 Task: Mention Aakash in the description.
Action: Mouse pressed left at (801, 237)
Screenshot: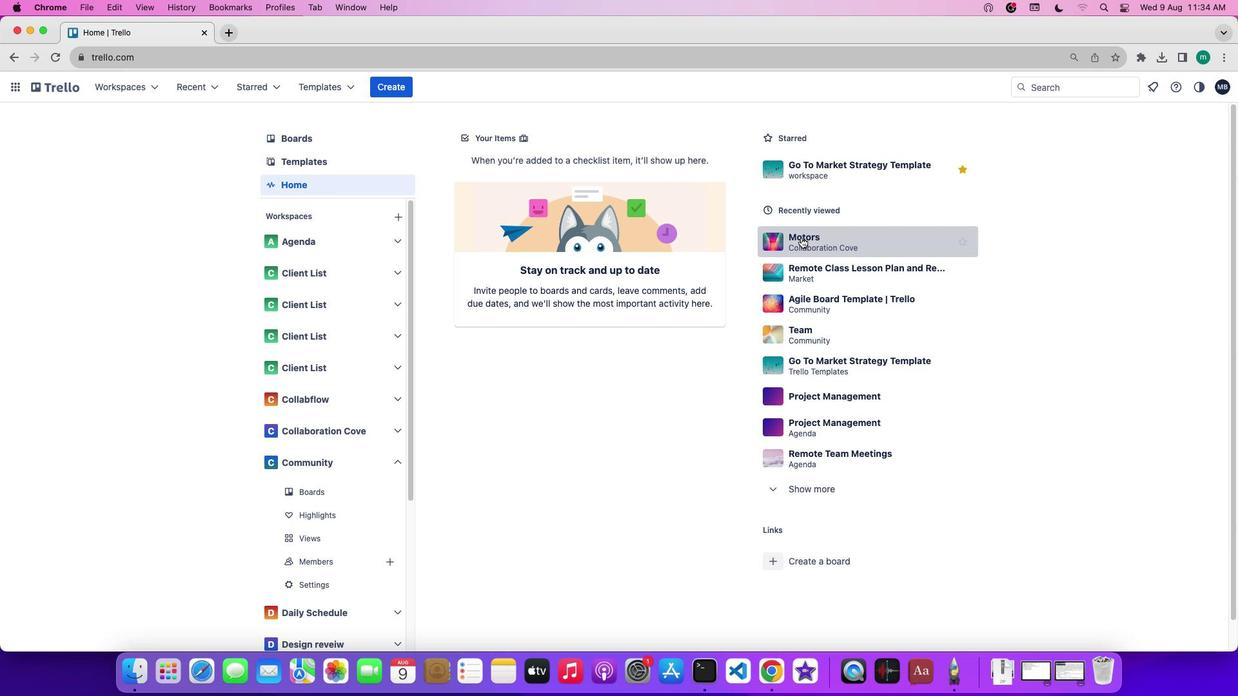
Action: Mouse moved to (266, 283)
Screenshot: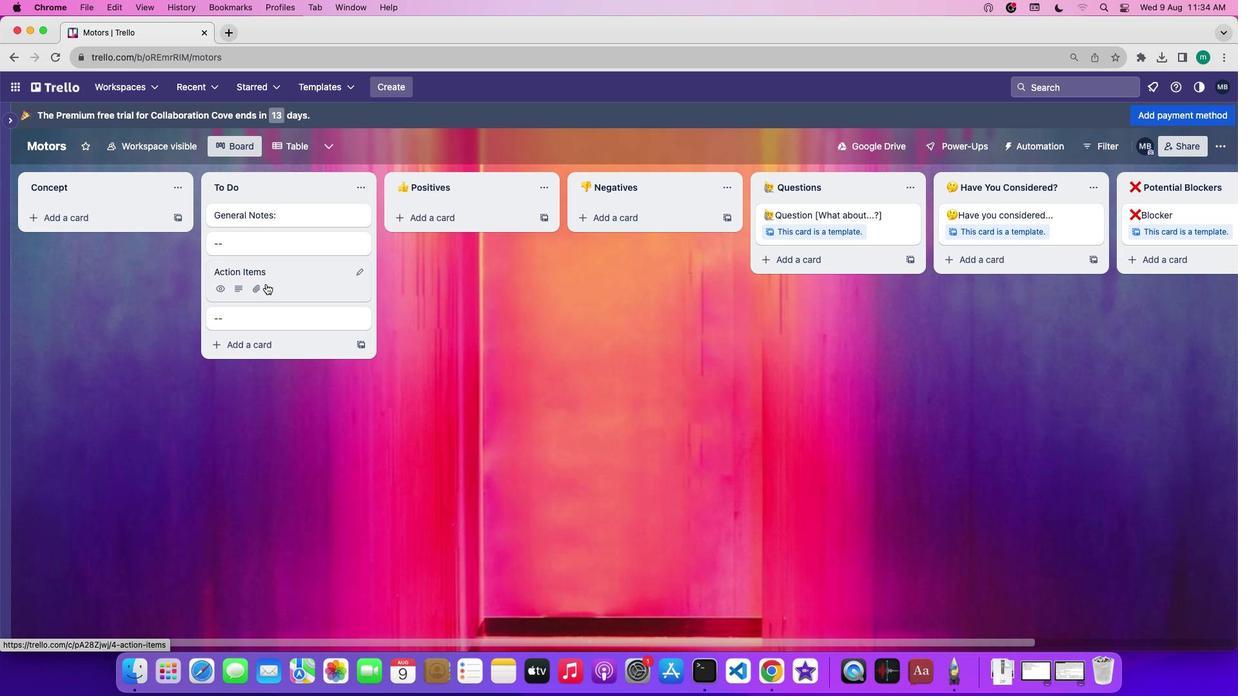 
Action: Mouse pressed left at (266, 283)
Screenshot: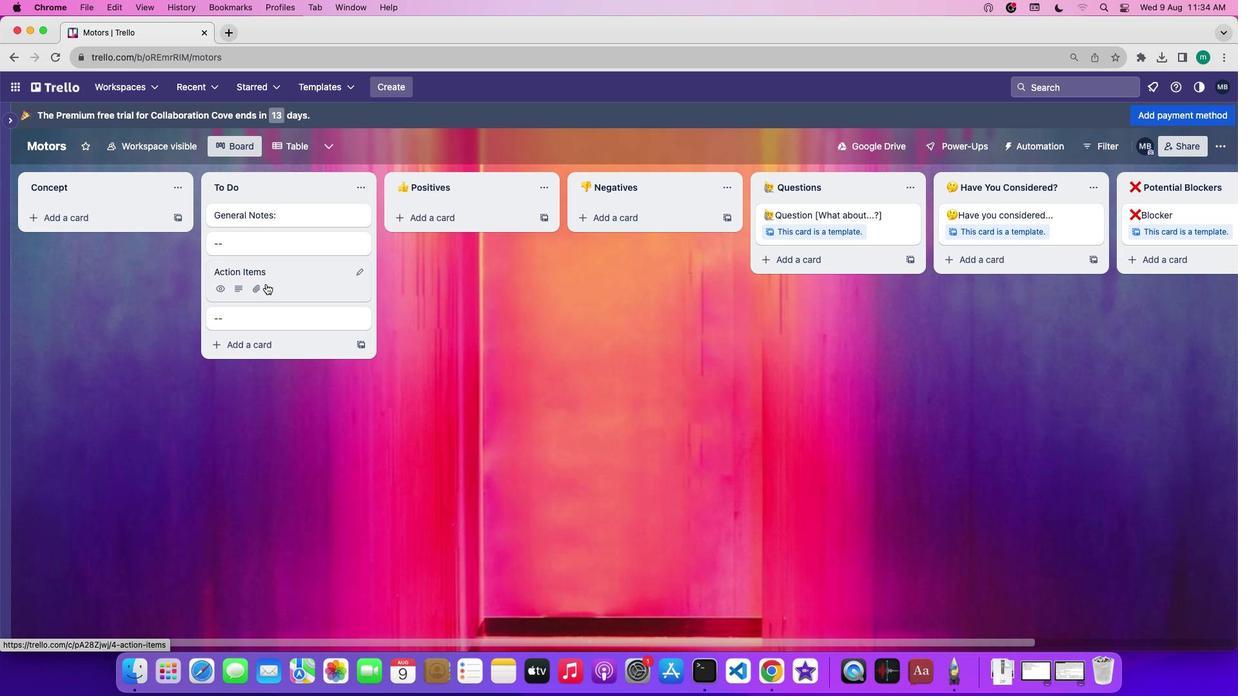 
Action: Mouse moved to (475, 259)
Screenshot: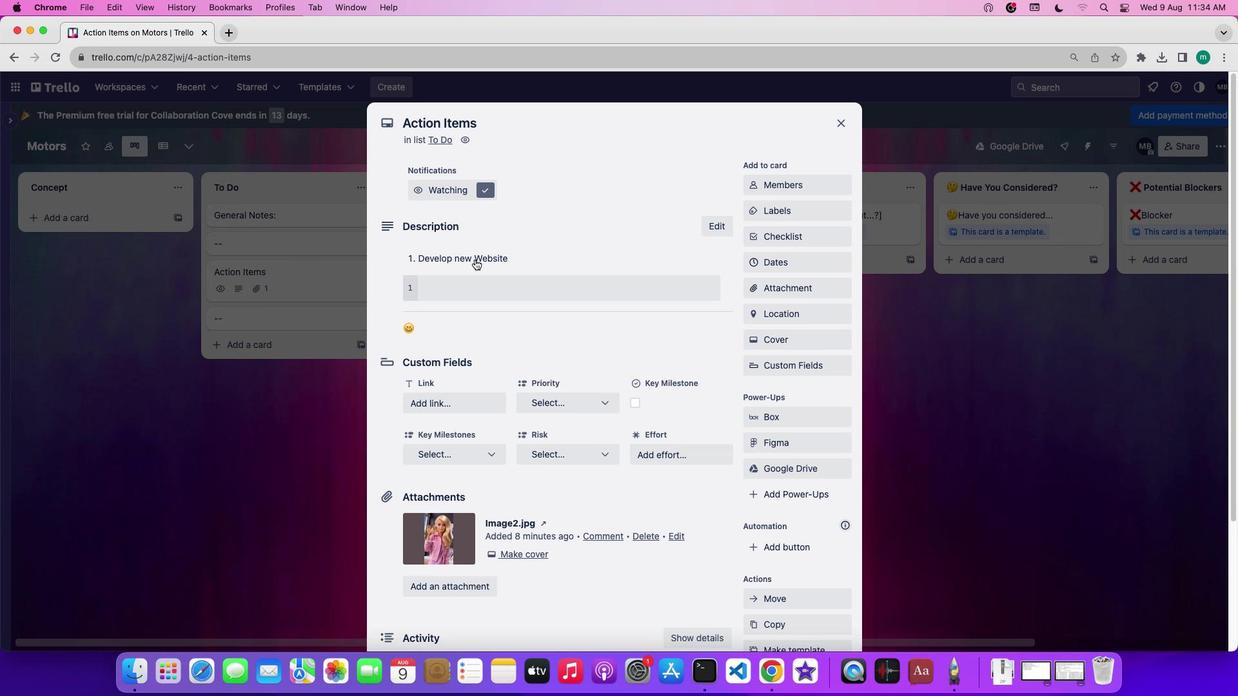 
Action: Mouse pressed left at (475, 259)
Screenshot: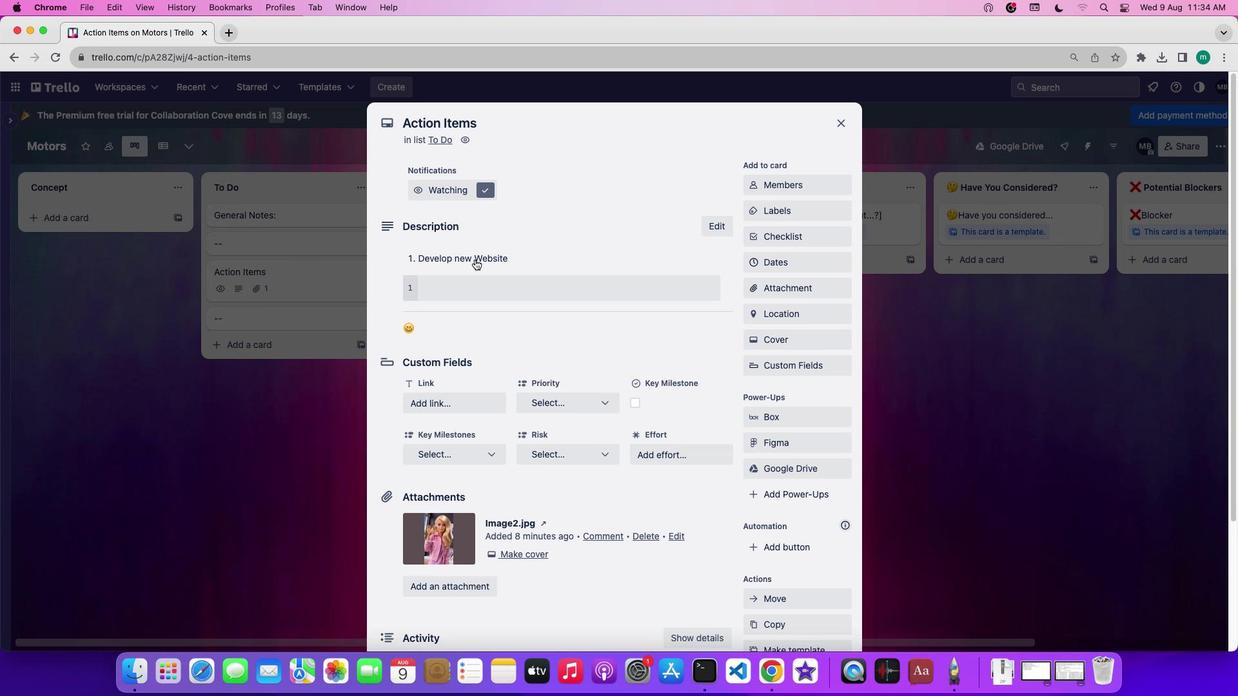 
Action: Mouse moved to (590, 258)
Screenshot: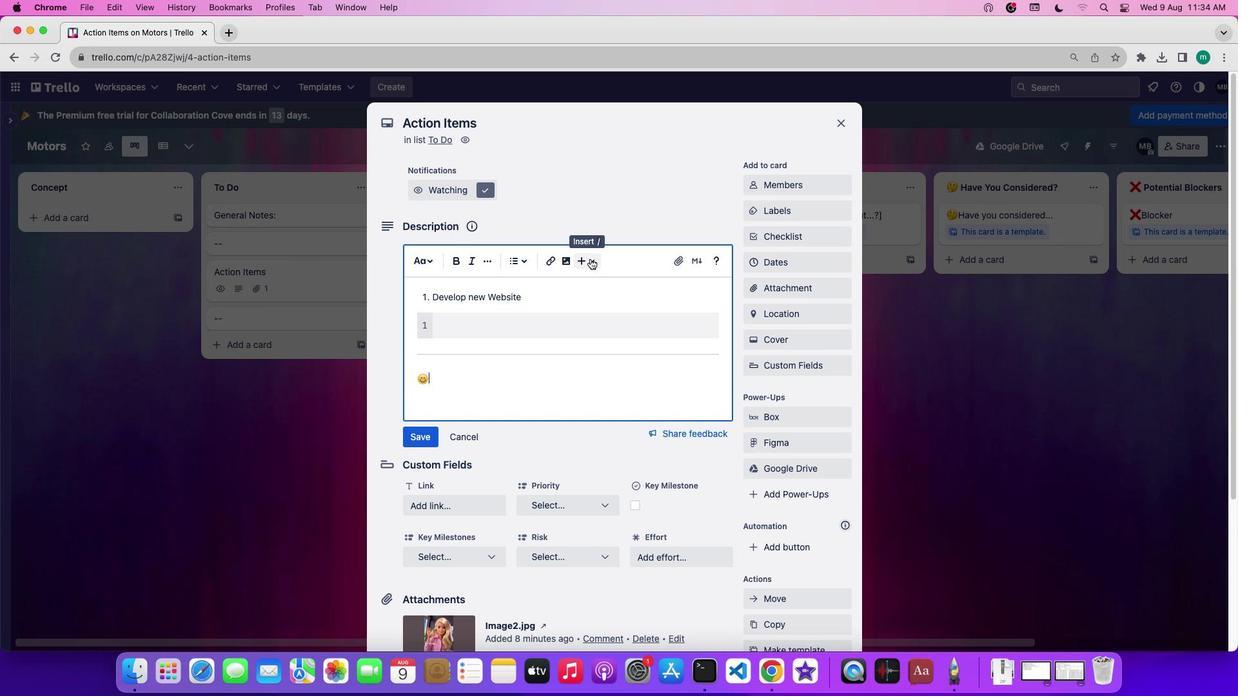 
Action: Mouse pressed left at (590, 258)
Screenshot: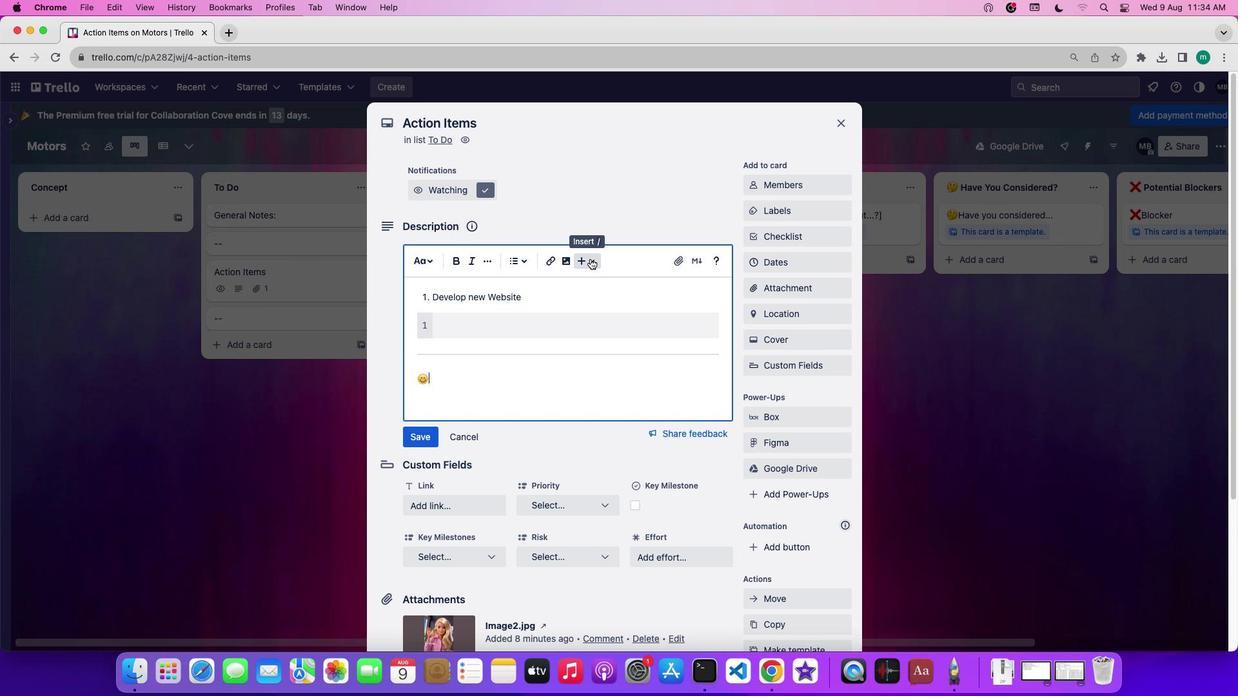 
Action: Mouse moved to (623, 361)
Screenshot: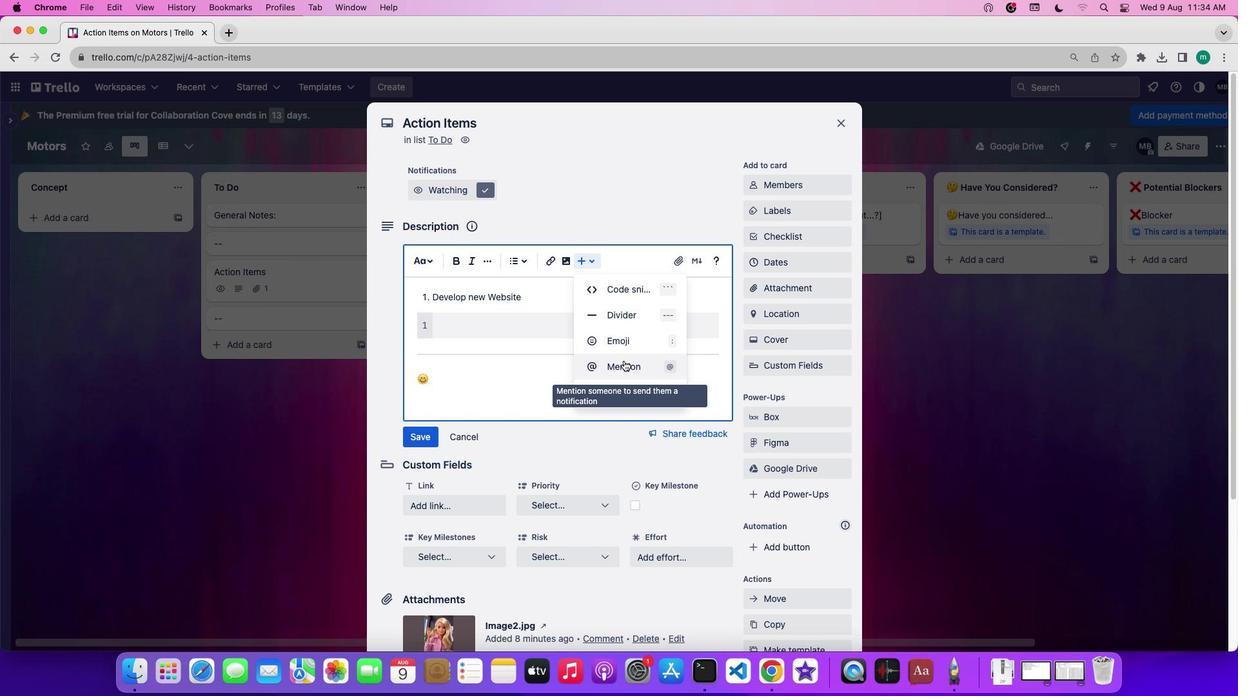 
Action: Mouse pressed left at (623, 361)
Screenshot: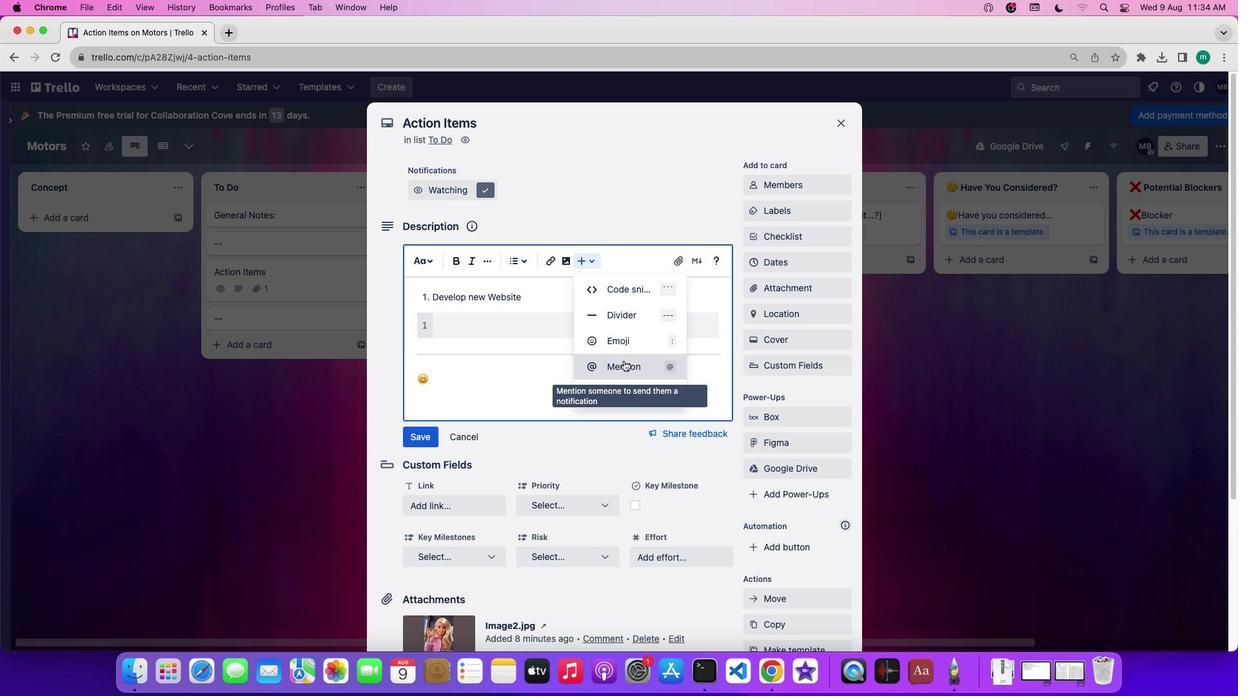 
Action: Mouse moved to (583, 332)
Screenshot: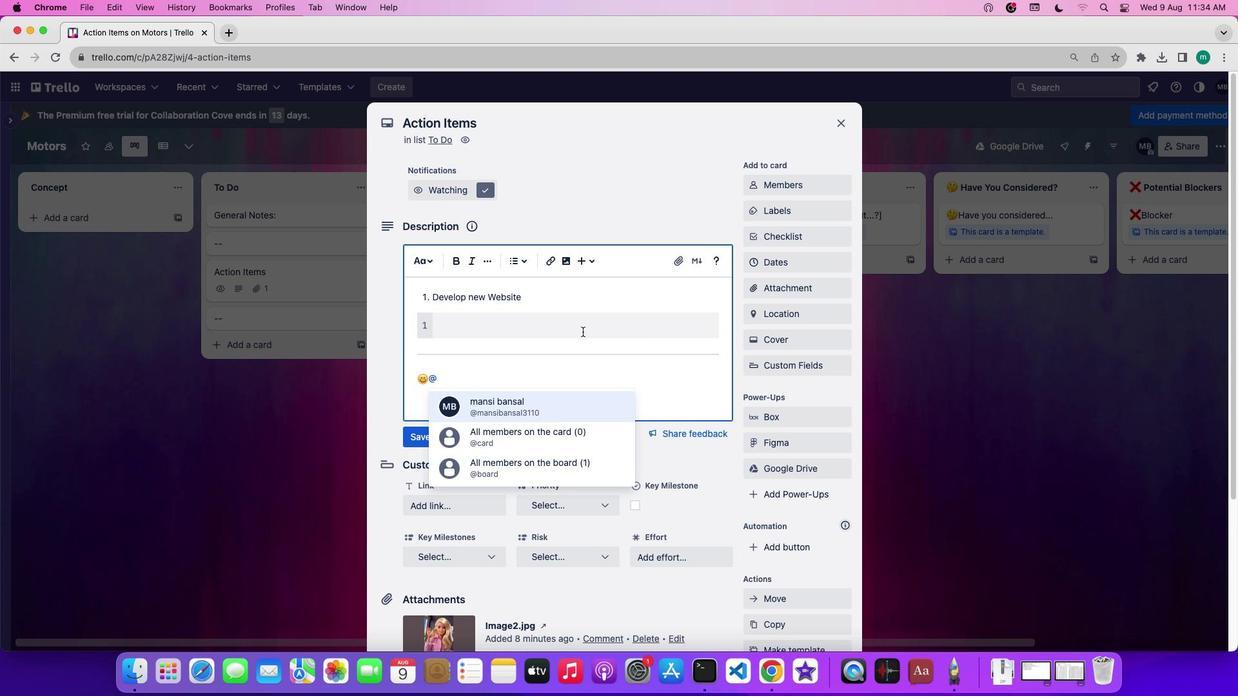 
Action: Key pressed 'a''k''a''s''h'
Screenshot: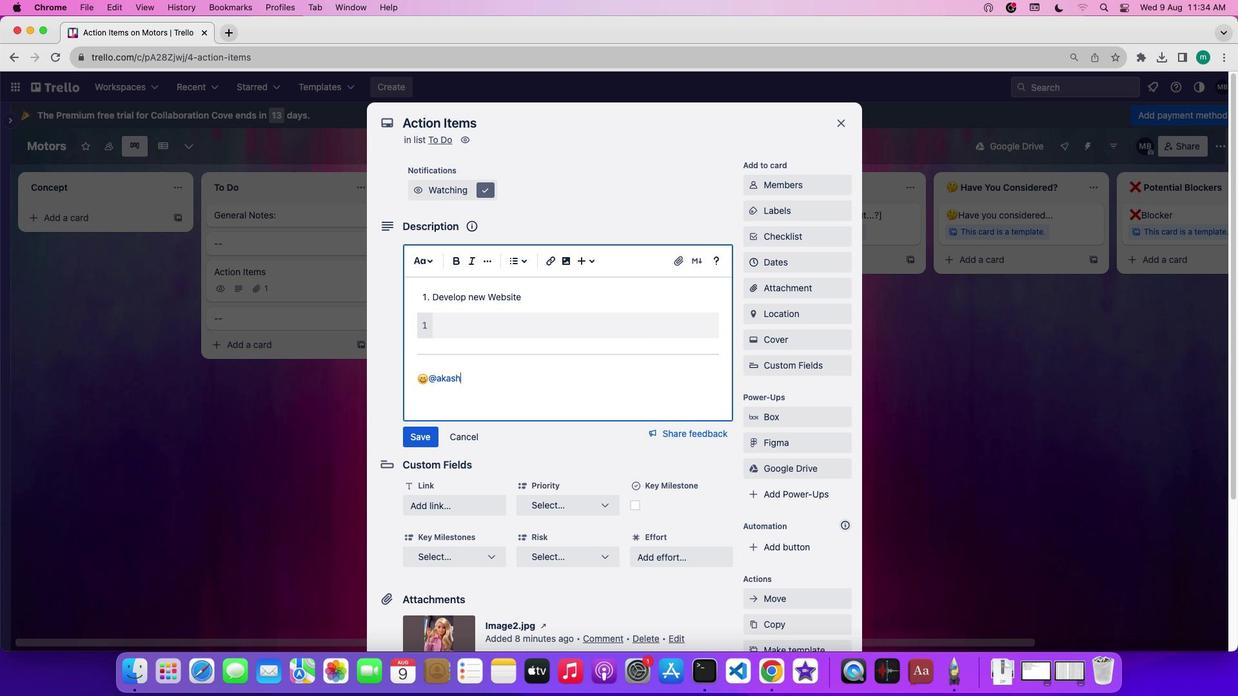 
Action: Mouse moved to (422, 432)
Screenshot: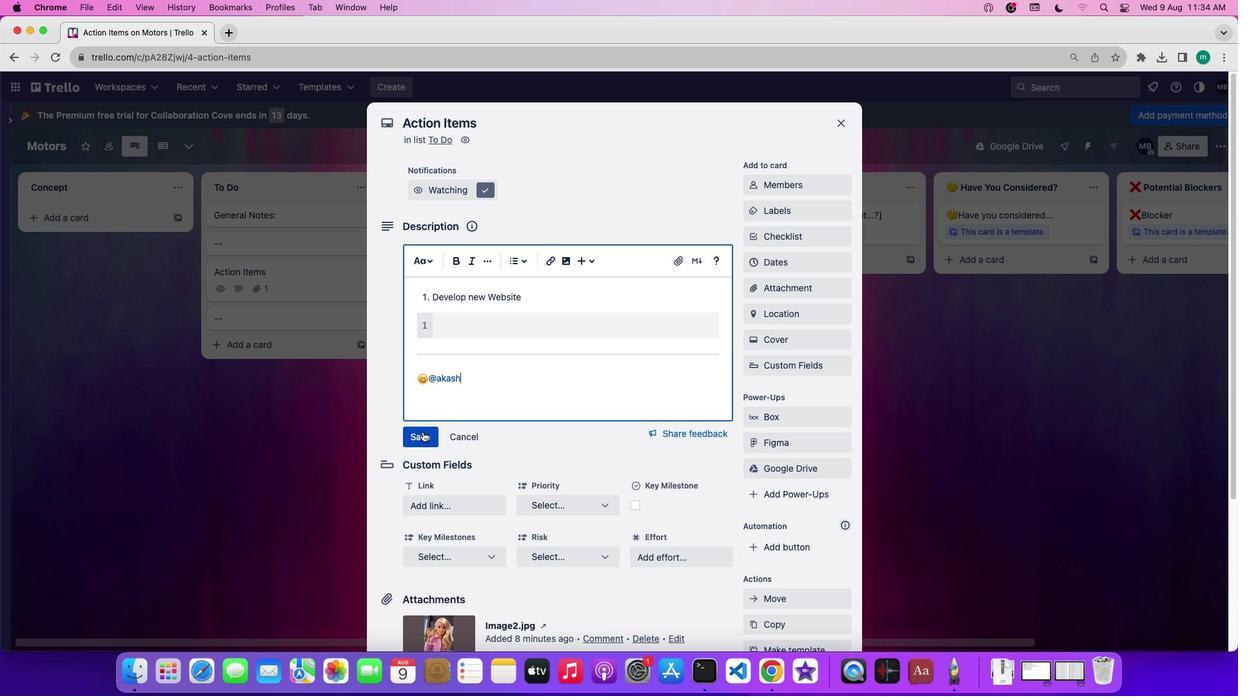 
Action: Mouse pressed left at (422, 432)
Screenshot: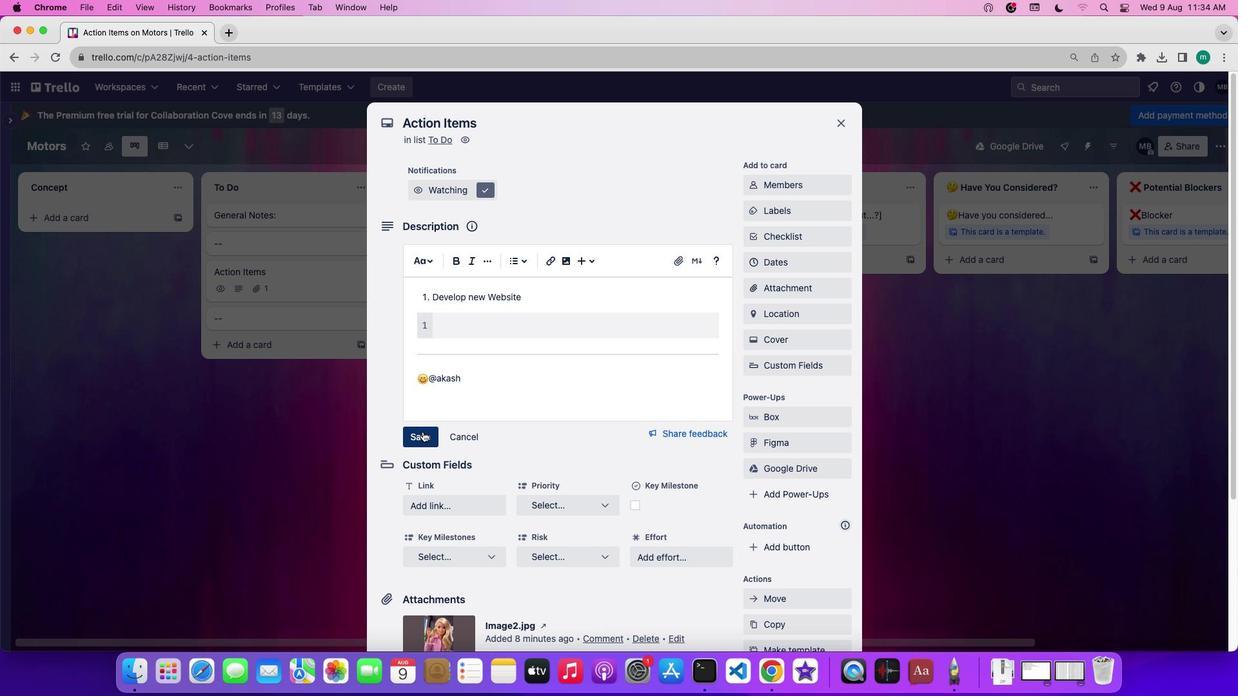 
